 Task: Copy the link of Home in Fairplay, Colorado, United States to share the place.
Action: Mouse moved to (230, 381)
Screenshot: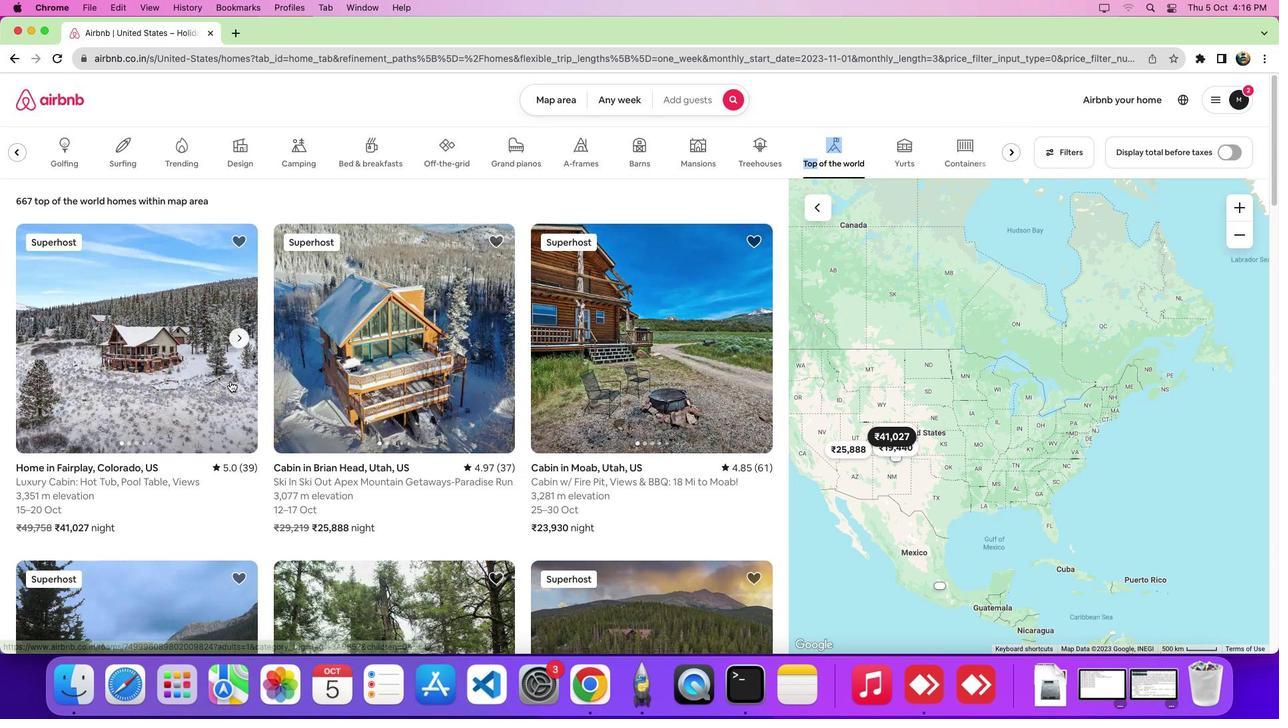 
Action: Mouse pressed left at (230, 381)
Screenshot: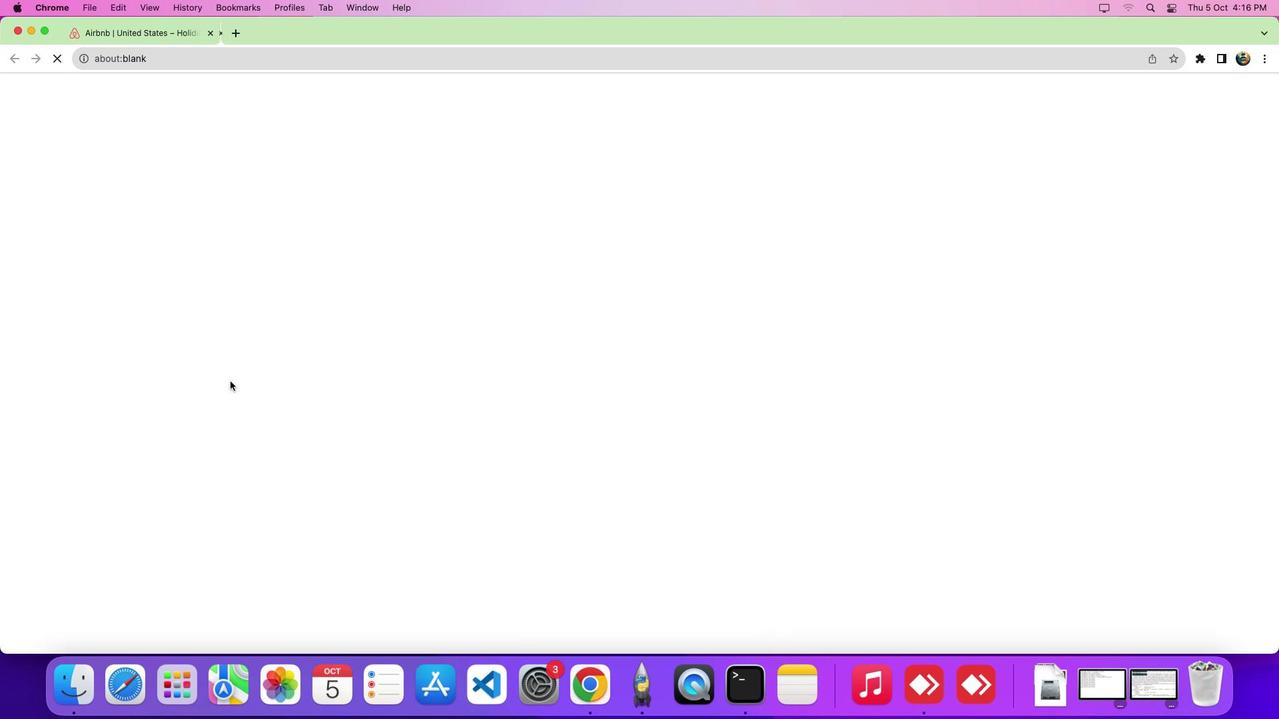 
Action: Mouse moved to (933, 157)
Screenshot: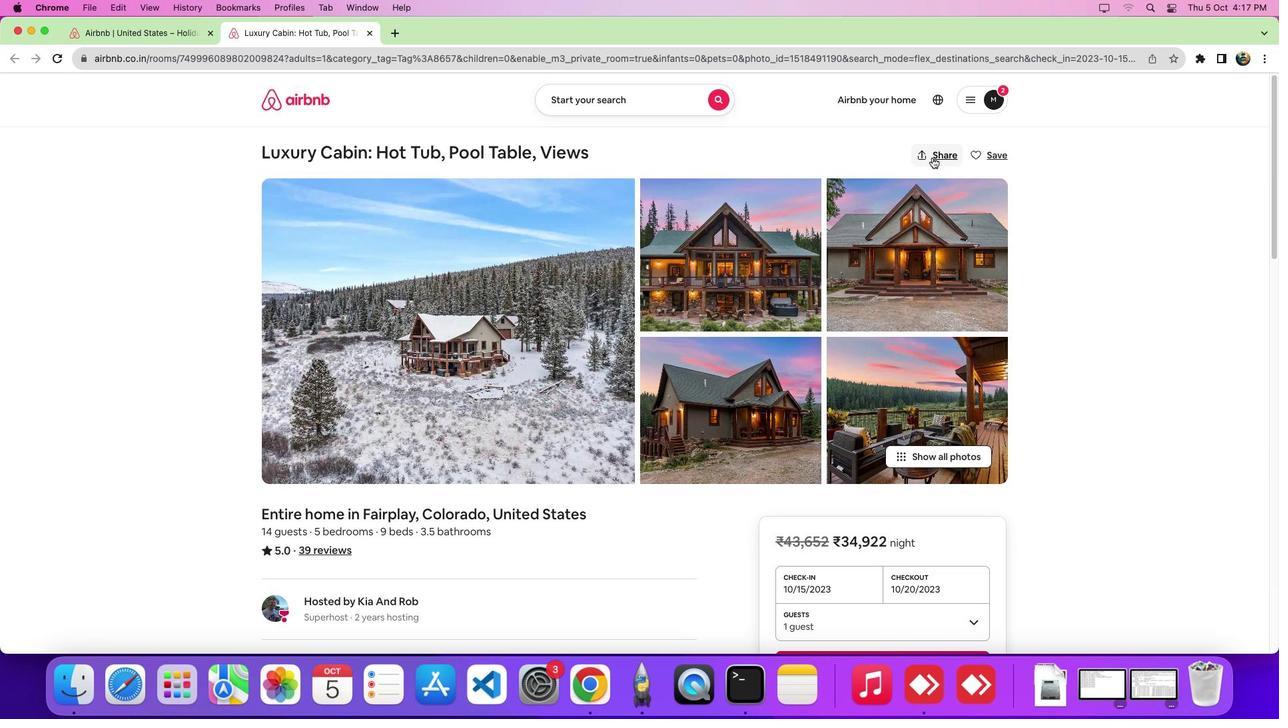 
Action: Mouse pressed left at (933, 157)
Screenshot: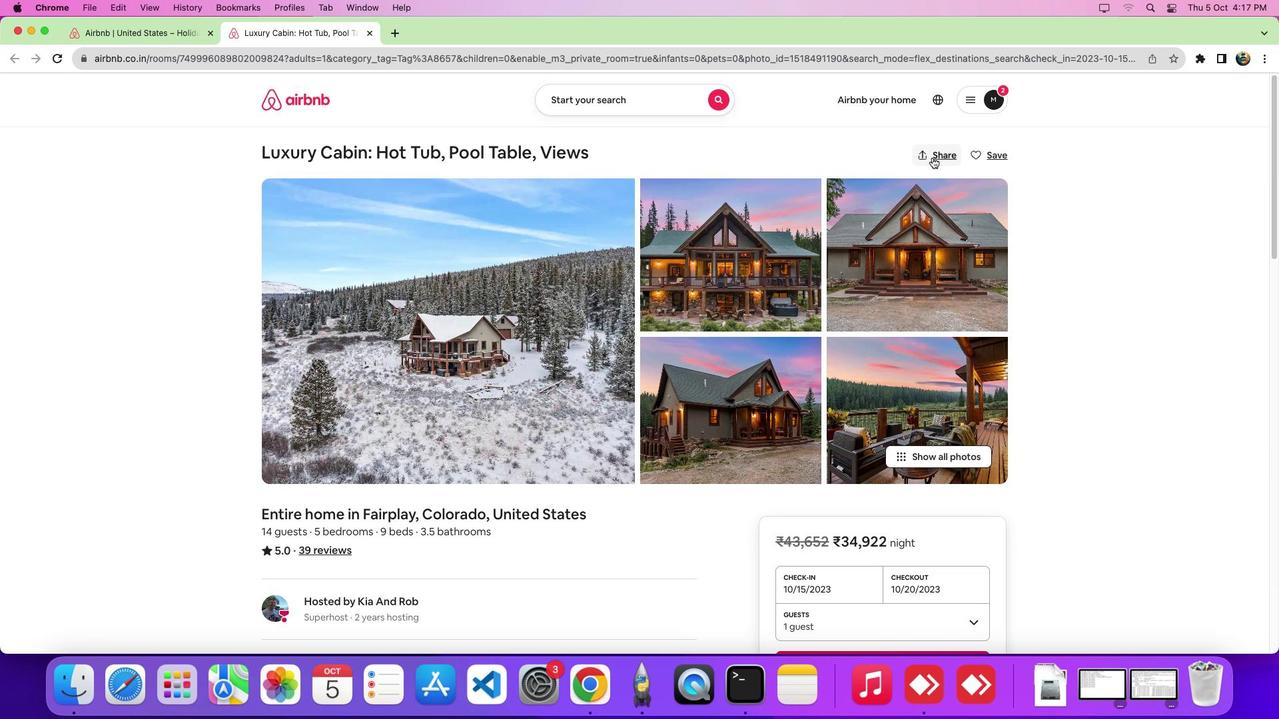 
Action: Mouse moved to (565, 334)
Screenshot: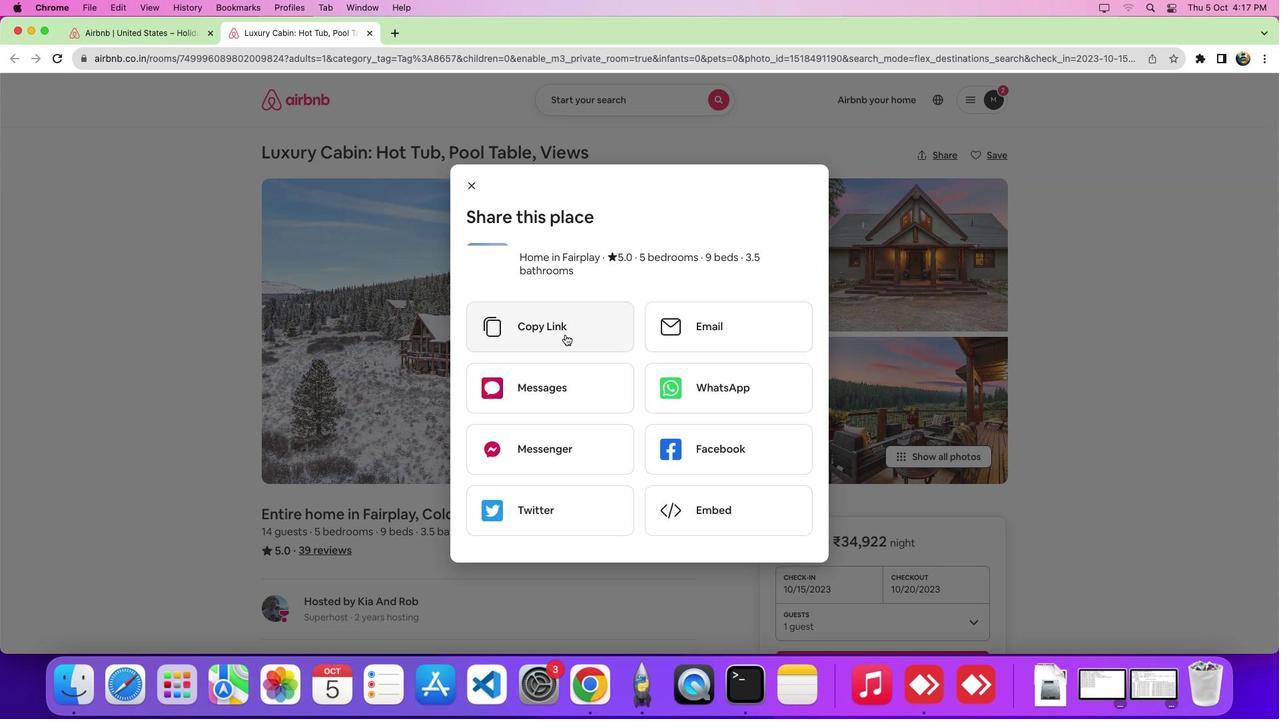 
Action: Mouse pressed left at (565, 334)
Screenshot: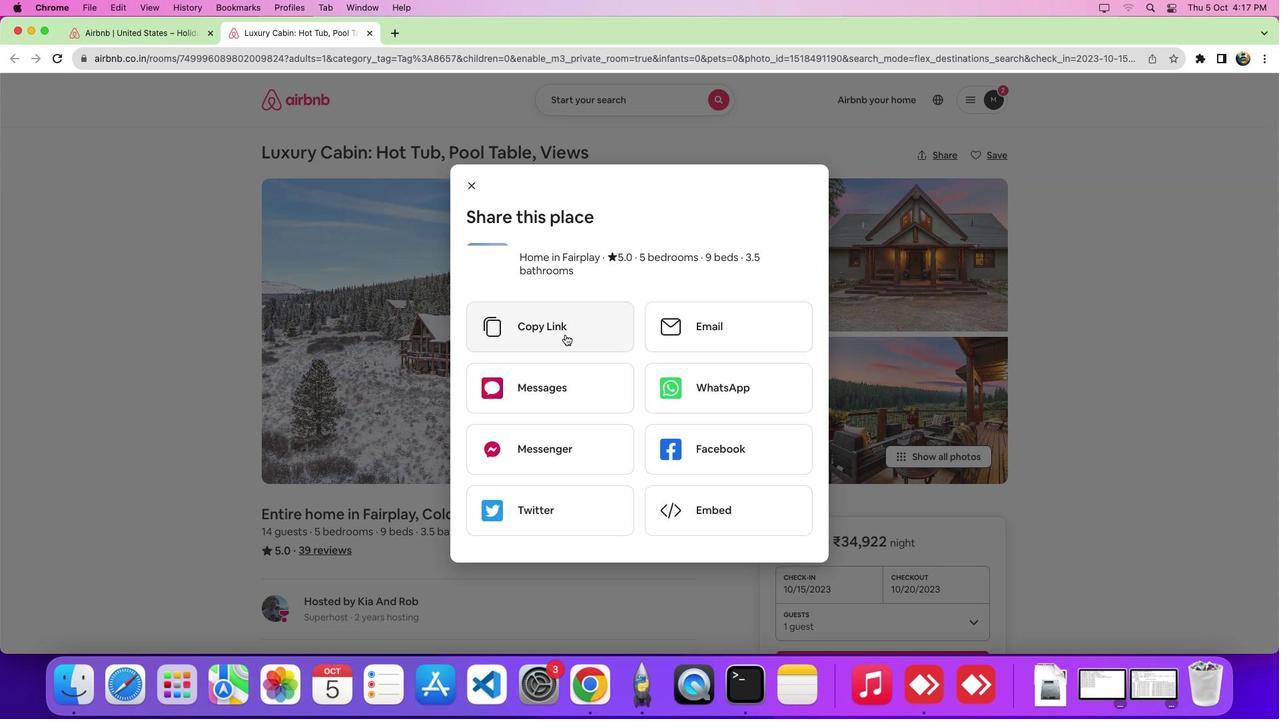 
Action: Mouse moved to (571, 335)
Screenshot: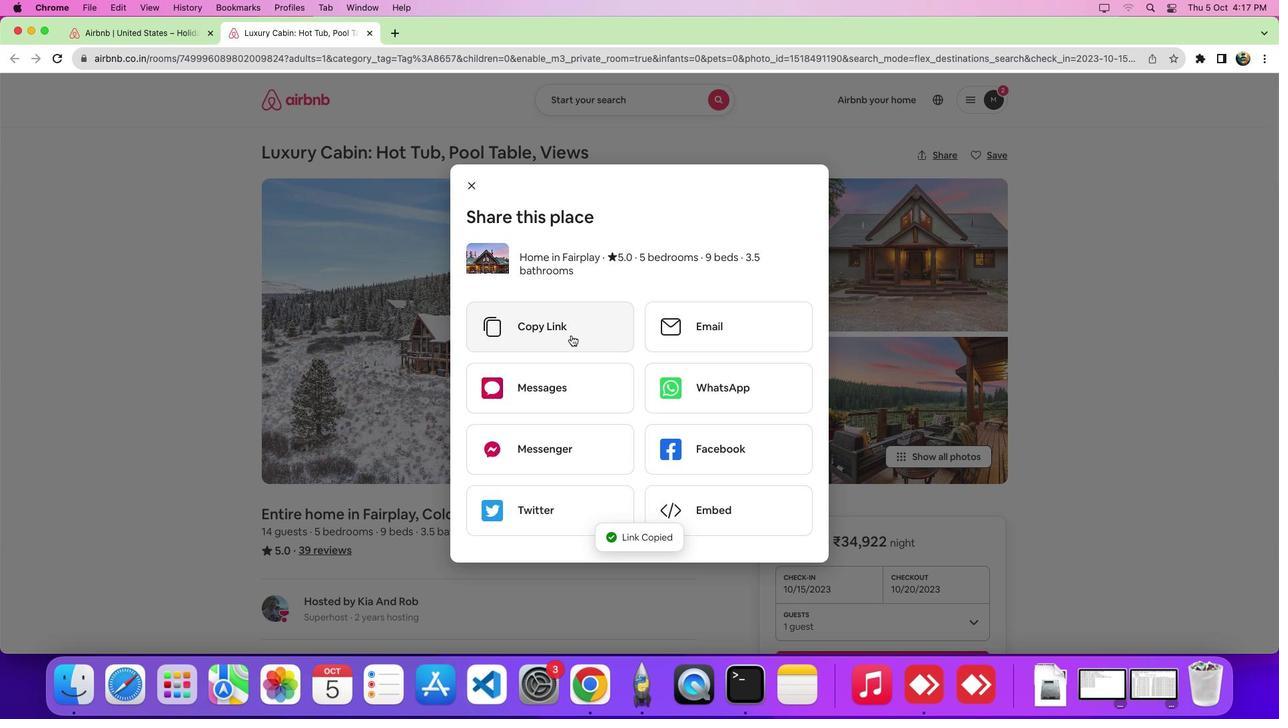 
